 Task: Add filter "In the last year " in request date.
Action: Mouse moved to (11, 145)
Screenshot: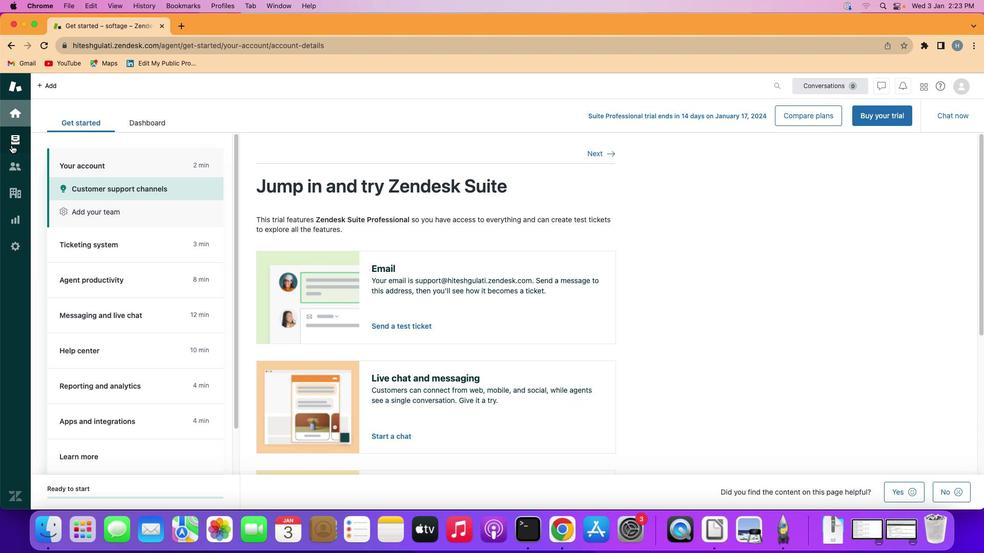 
Action: Mouse pressed left at (11, 145)
Screenshot: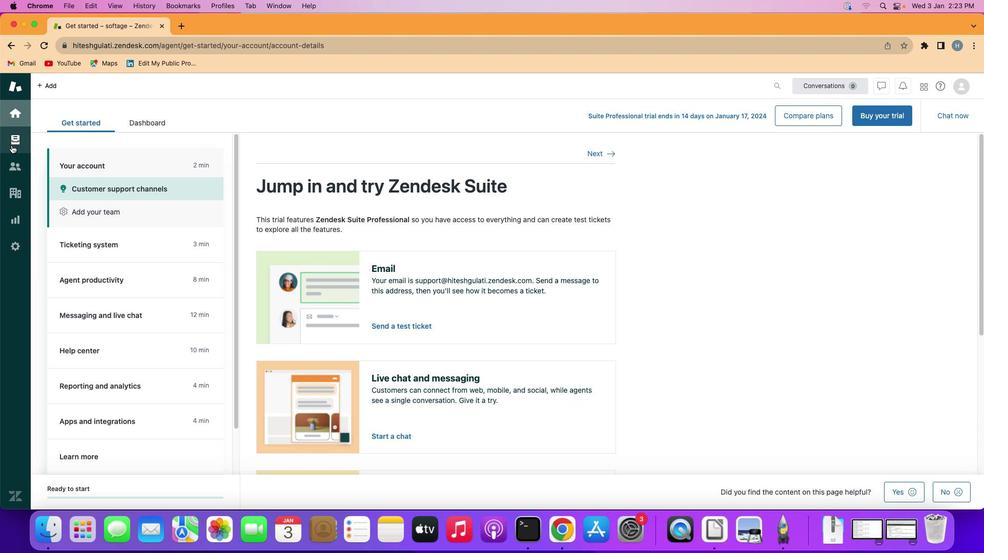 
Action: Mouse moved to (90, 265)
Screenshot: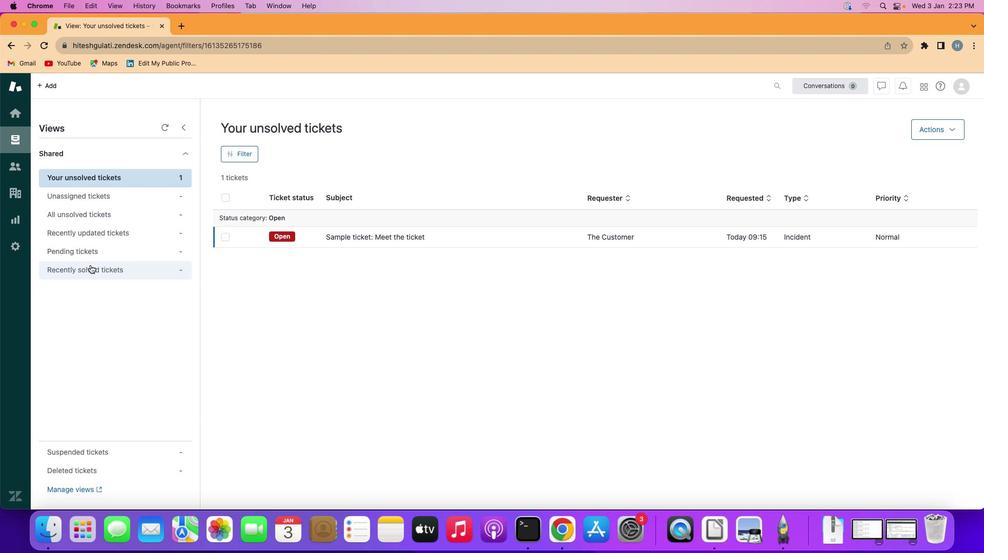 
Action: Mouse pressed left at (90, 265)
Screenshot: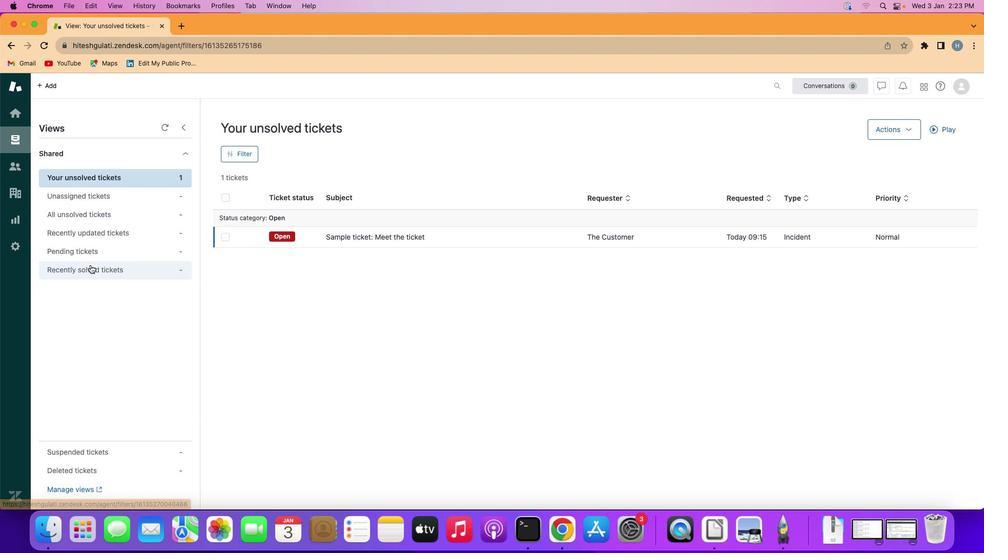 
Action: Mouse moved to (246, 154)
Screenshot: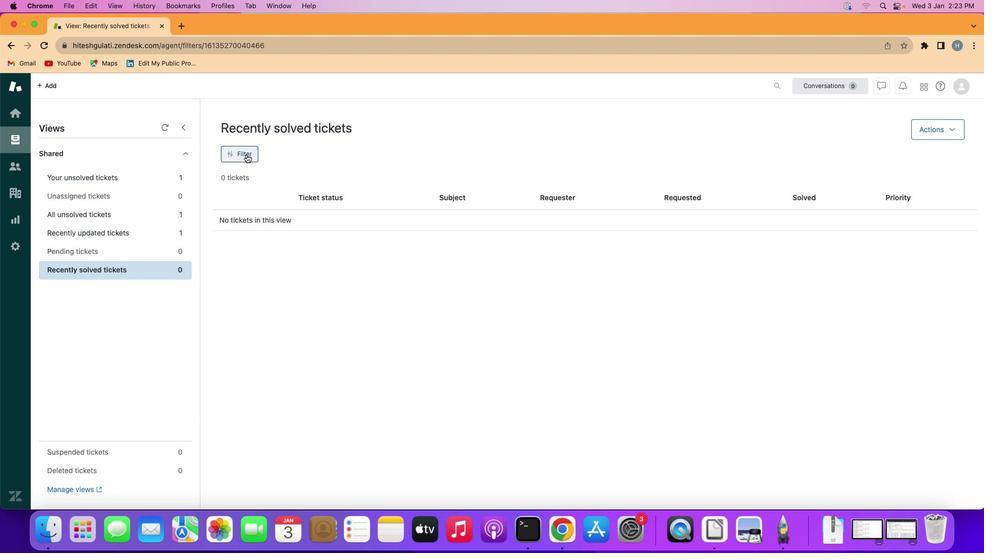 
Action: Mouse pressed left at (246, 154)
Screenshot: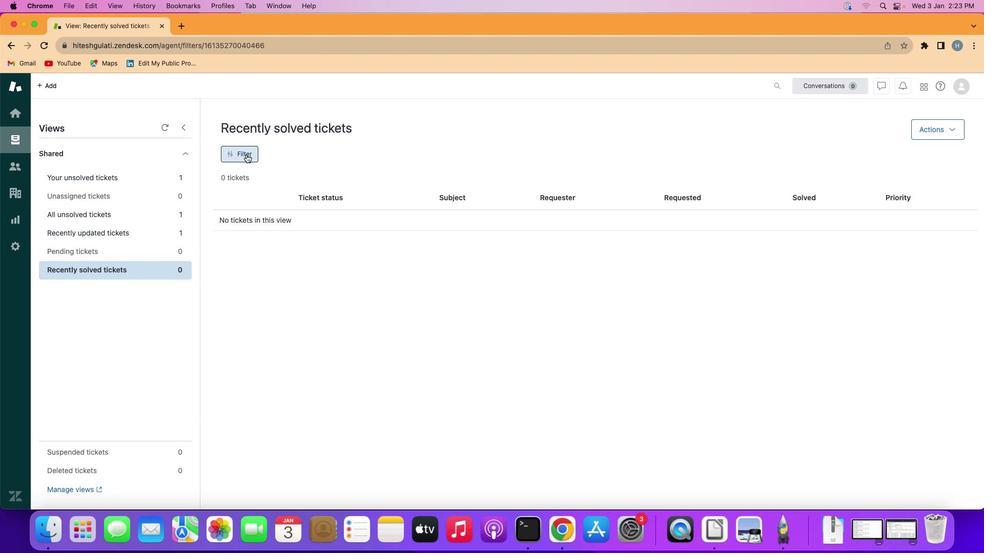 
Action: Mouse moved to (883, 291)
Screenshot: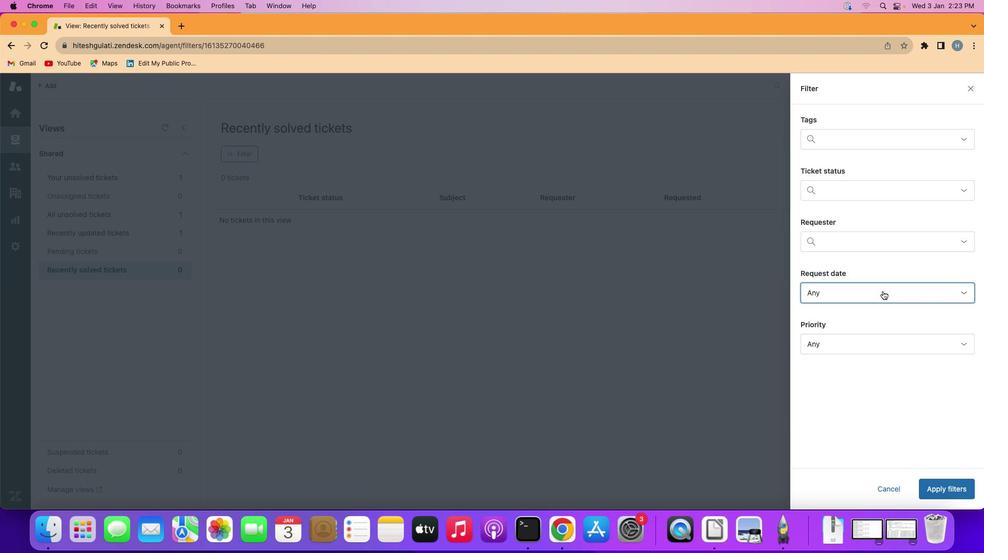 
Action: Mouse pressed left at (883, 291)
Screenshot: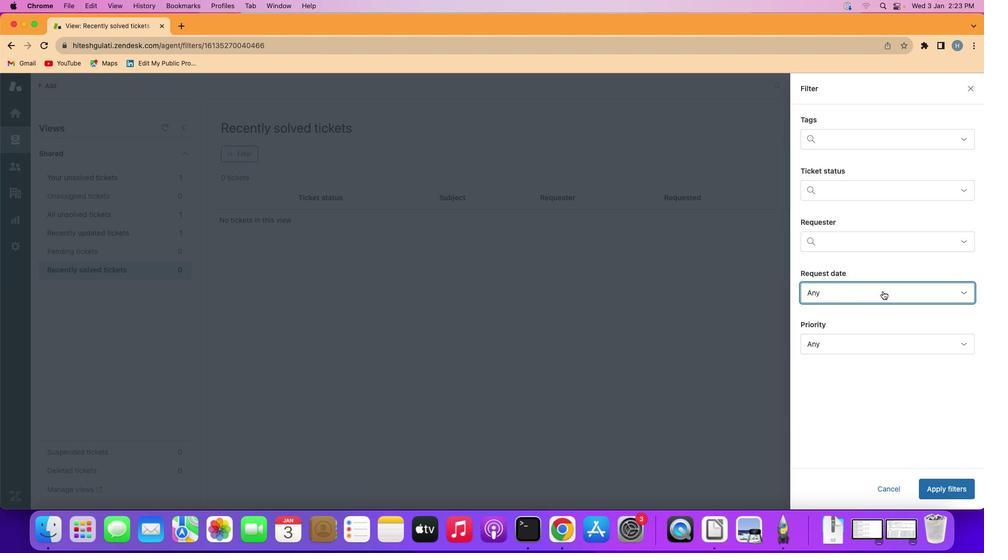 
Action: Mouse moved to (897, 431)
Screenshot: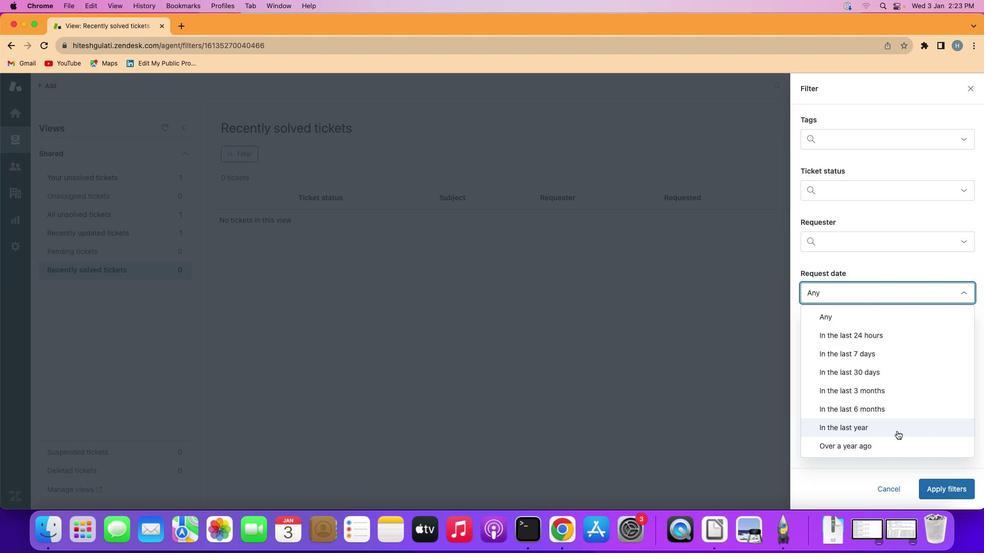 
Action: Mouse pressed left at (897, 431)
Screenshot: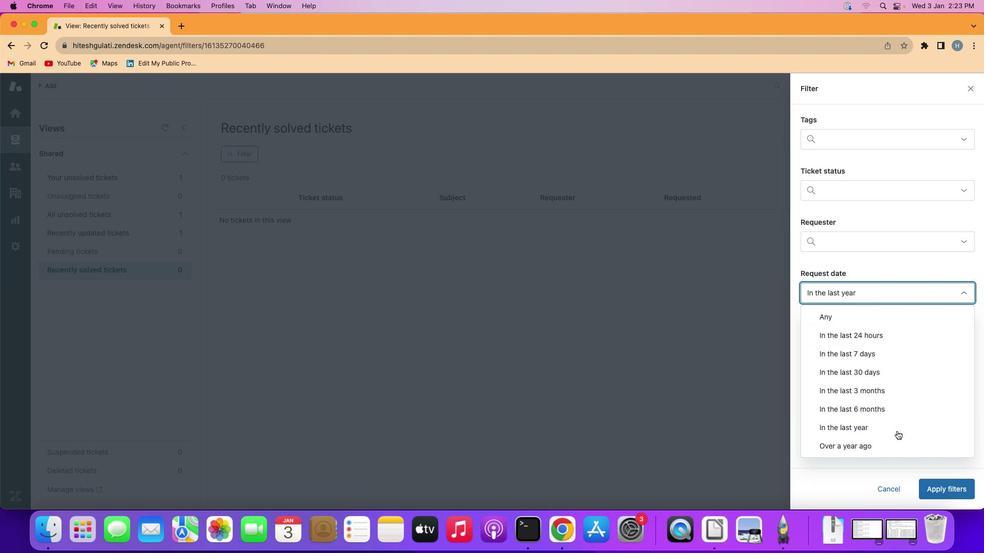 
Action: Mouse moved to (932, 490)
Screenshot: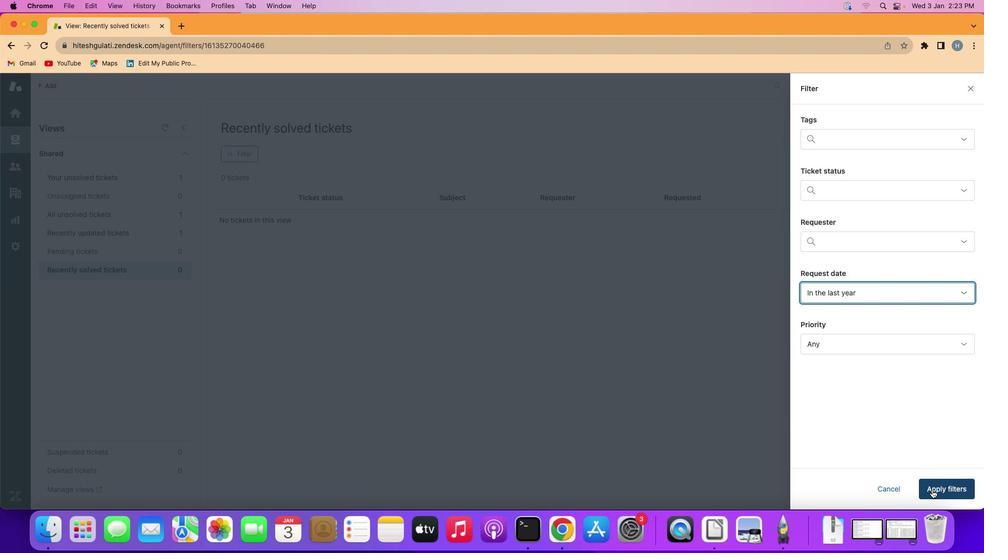 
Action: Mouse pressed left at (932, 490)
Screenshot: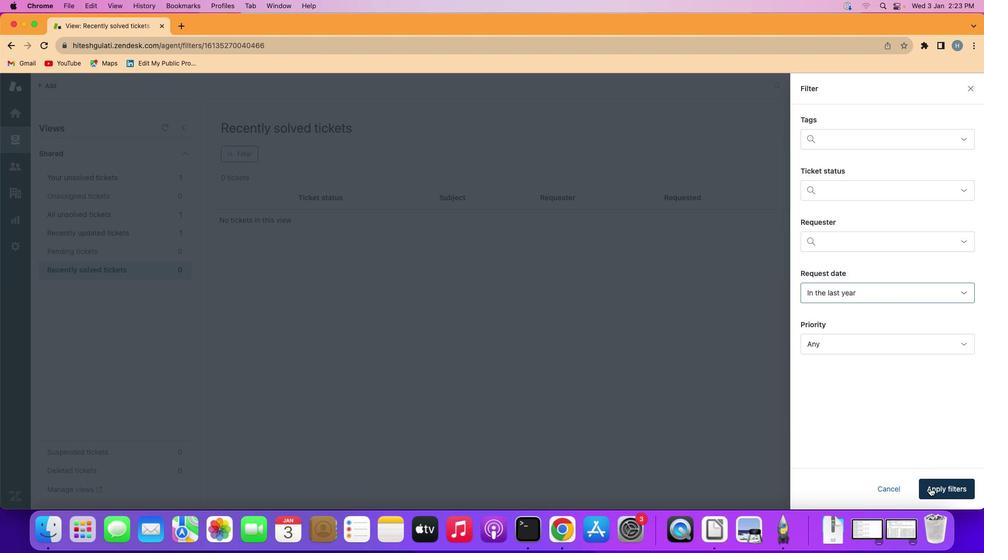 
Action: Mouse moved to (362, 270)
Screenshot: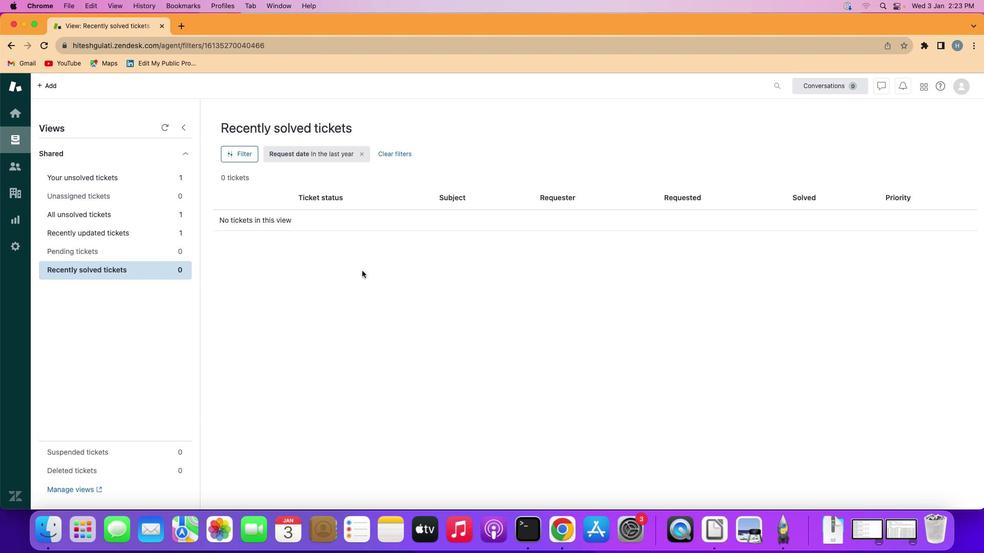 
